 Task: Add the task  Develop a new appointment scheduling system for a healthcare provider to the section Bug Bounty in the project AgileFire and add a Due Date to the respective task as 2024/05/03
Action: Mouse moved to (641, 203)
Screenshot: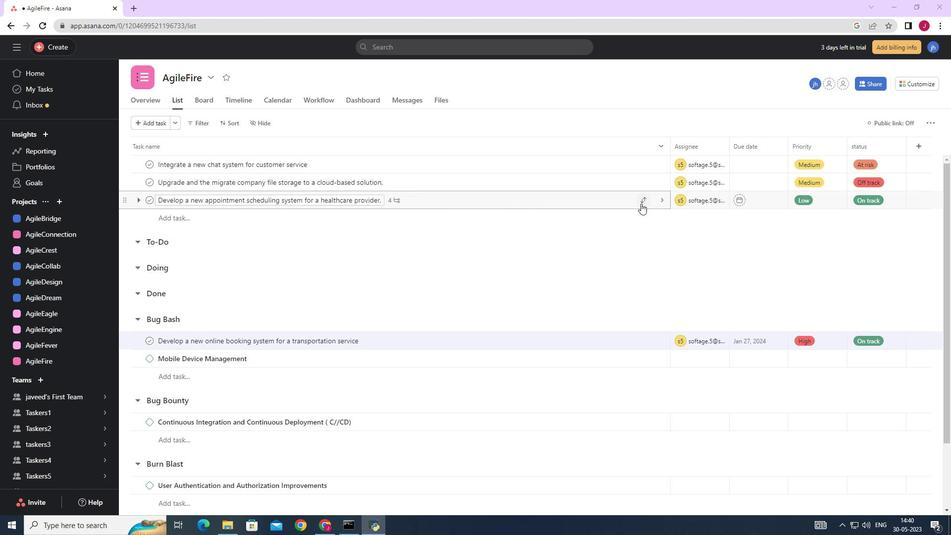 
Action: Mouse pressed left at (641, 203)
Screenshot: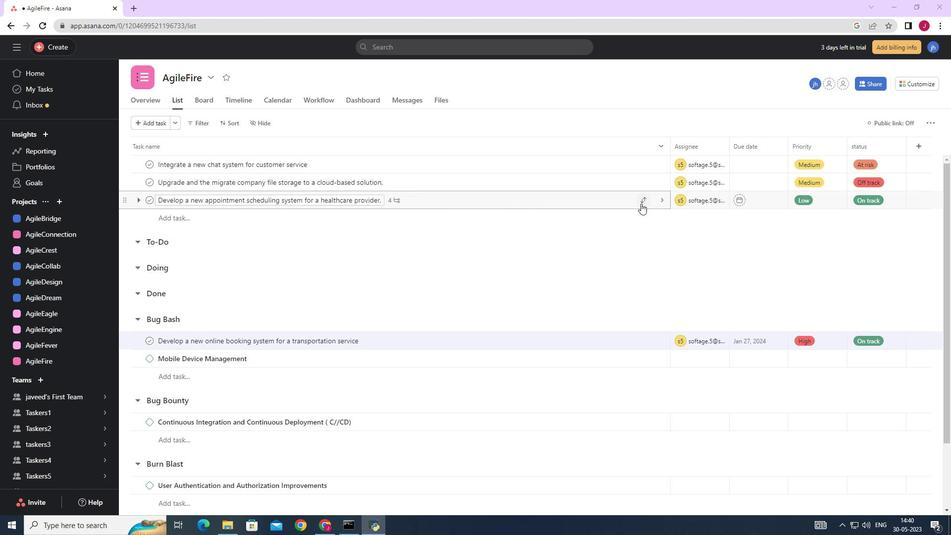 
Action: Mouse moved to (588, 329)
Screenshot: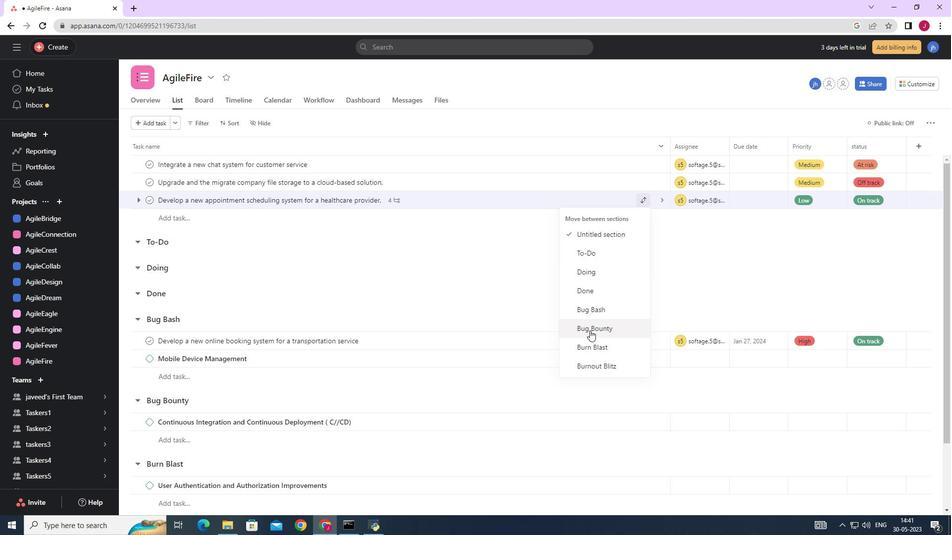 
Action: Mouse pressed left at (588, 329)
Screenshot: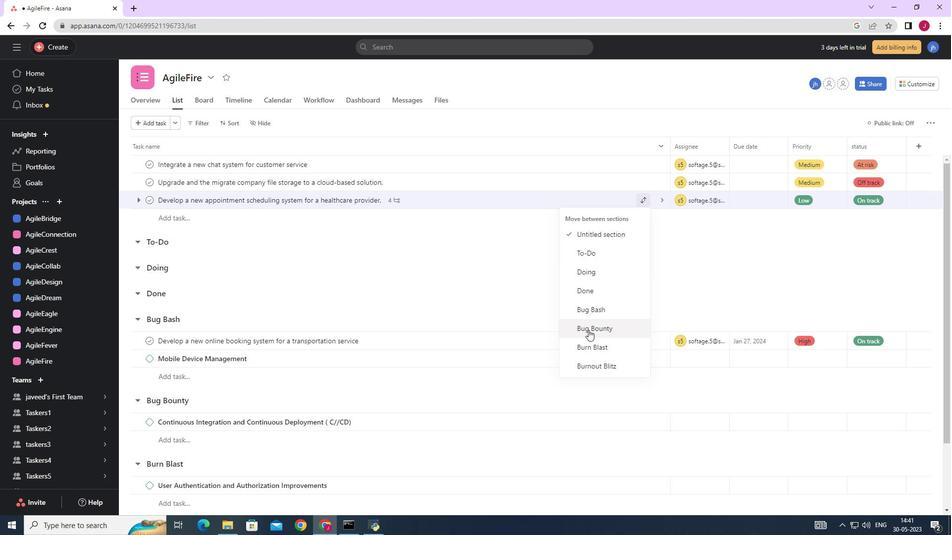 
Action: Mouse moved to (761, 406)
Screenshot: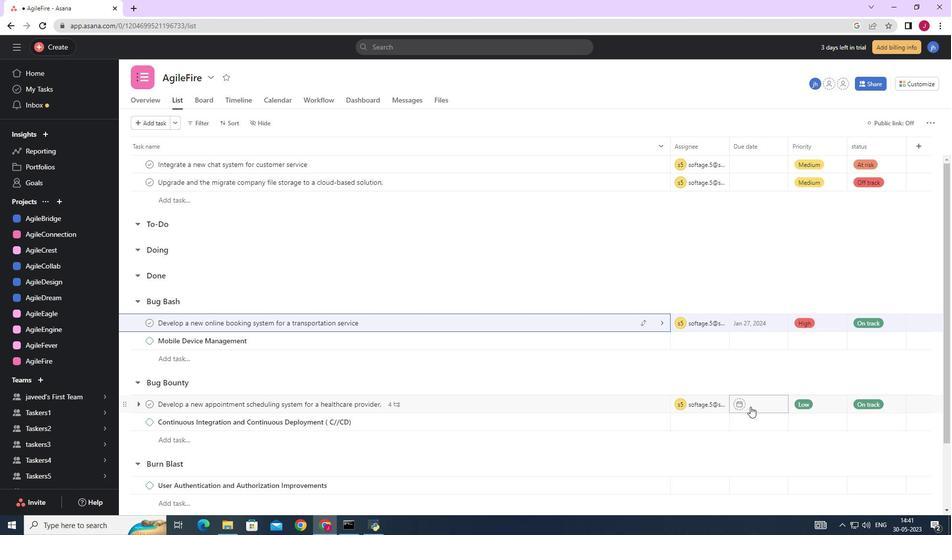 
Action: Mouse pressed left at (761, 406)
Screenshot: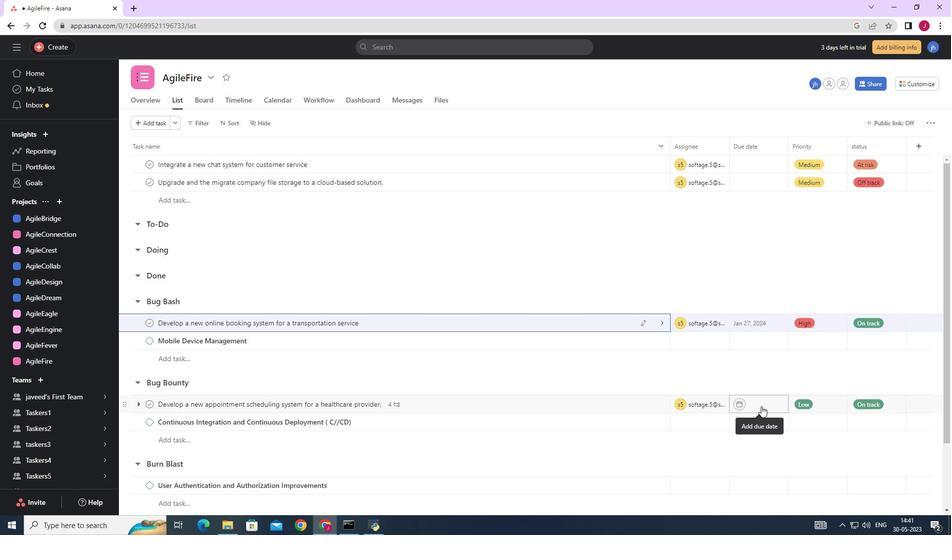
Action: Mouse moved to (804, 277)
Screenshot: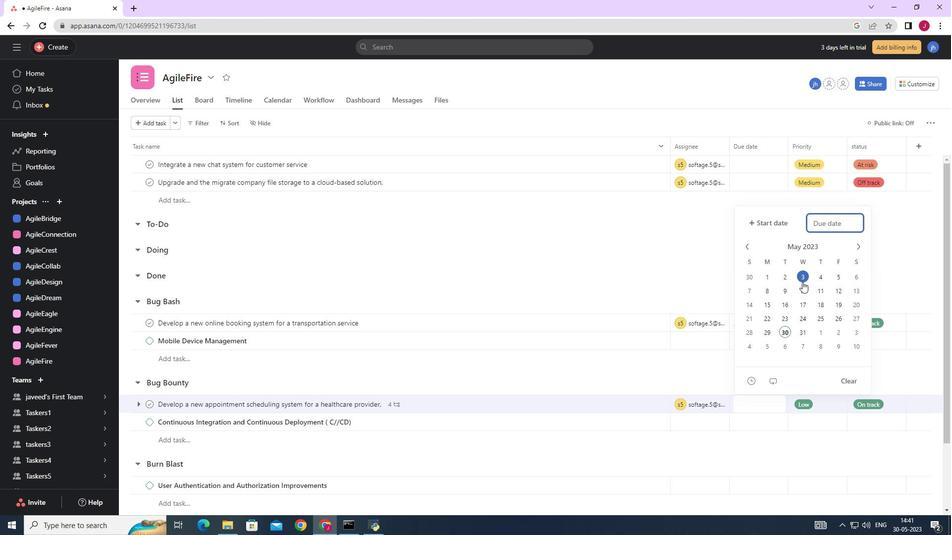 
Action: Mouse pressed left at (804, 277)
Screenshot: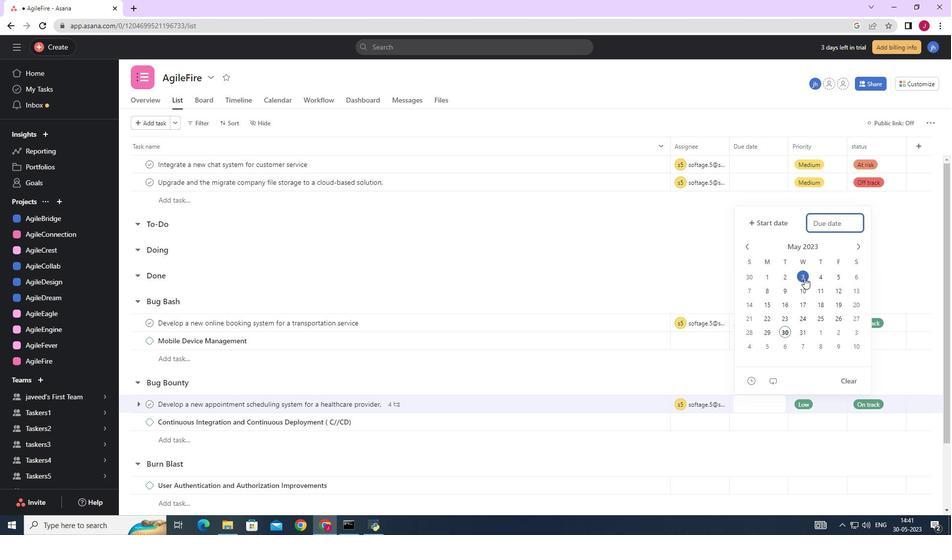 
Action: Mouse moved to (904, 250)
Screenshot: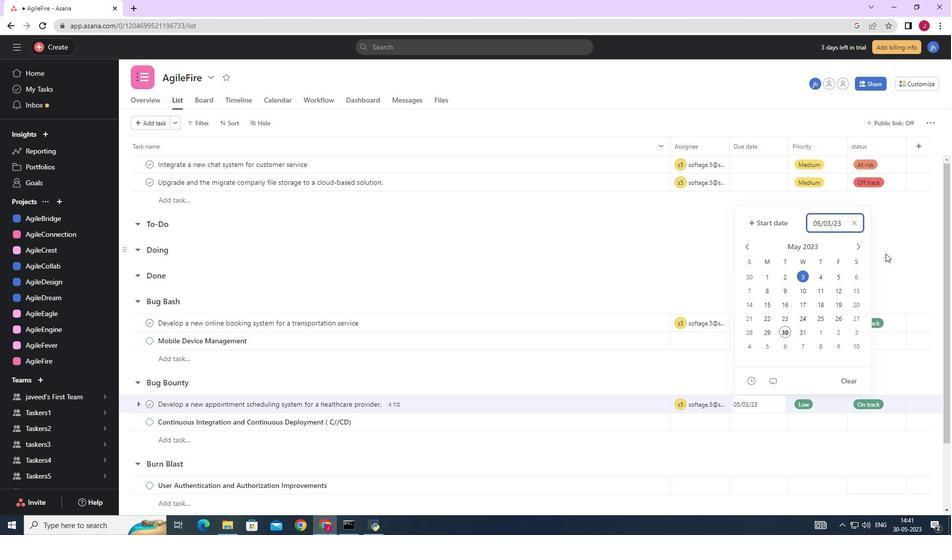 
Action: Mouse pressed left at (904, 250)
Screenshot: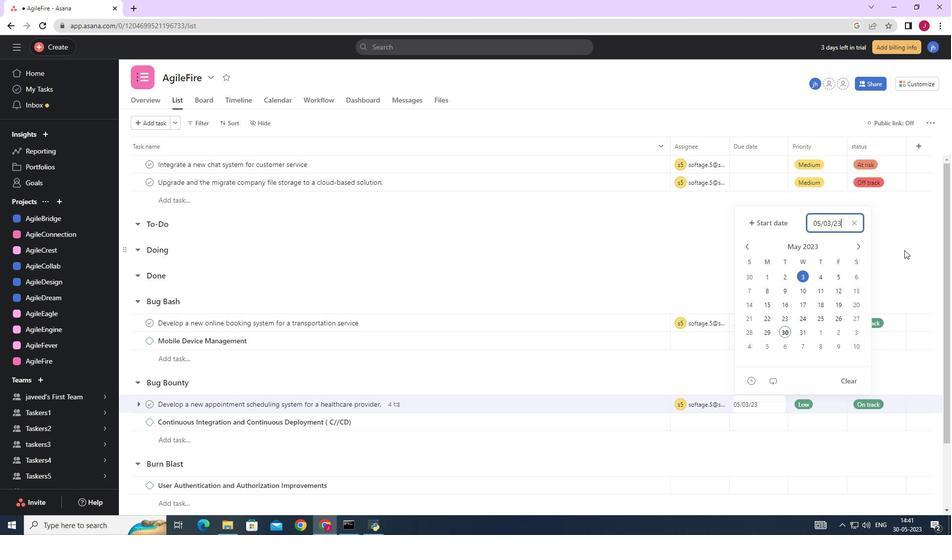
